 Task: Select the option "contact for pricing".
Action: Mouse moved to (812, 103)
Screenshot: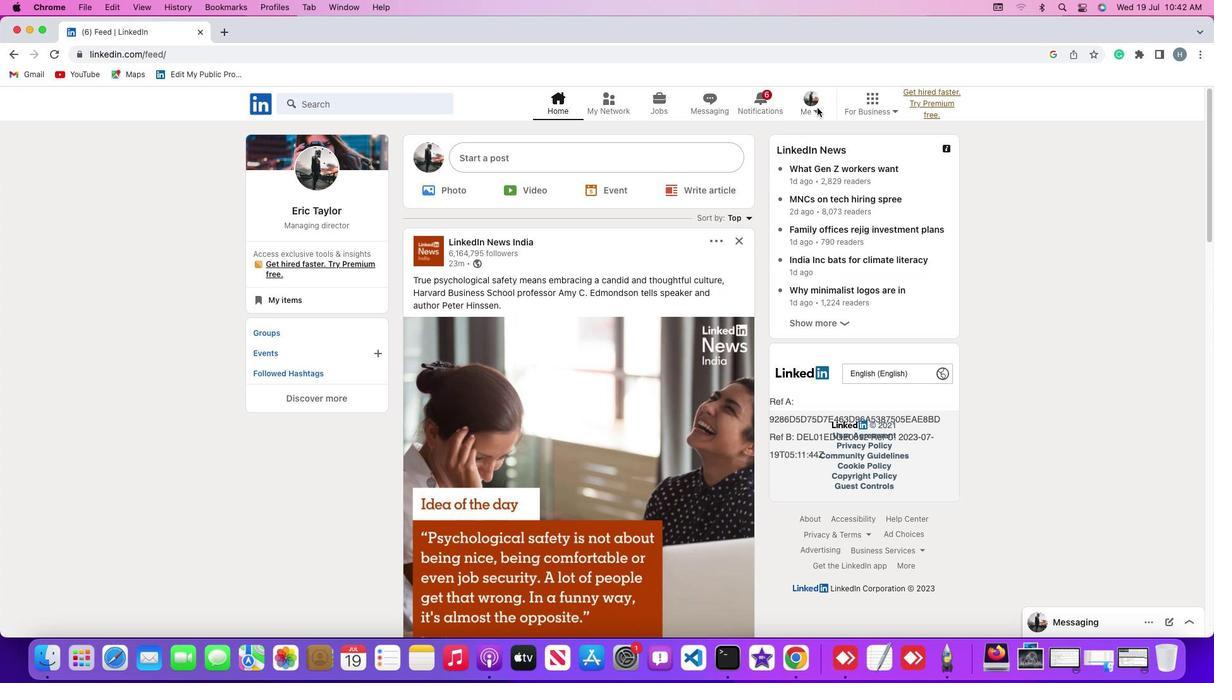 
Action: Mouse pressed left at (812, 103)
Screenshot: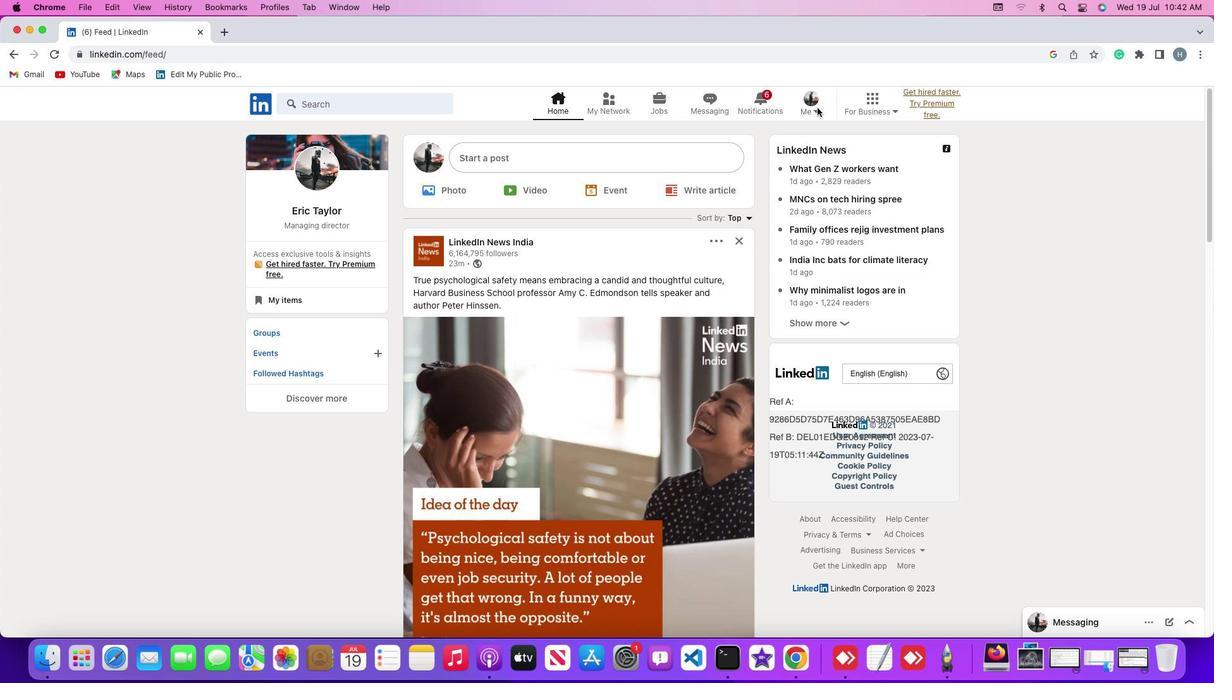 
Action: Mouse moved to (812, 105)
Screenshot: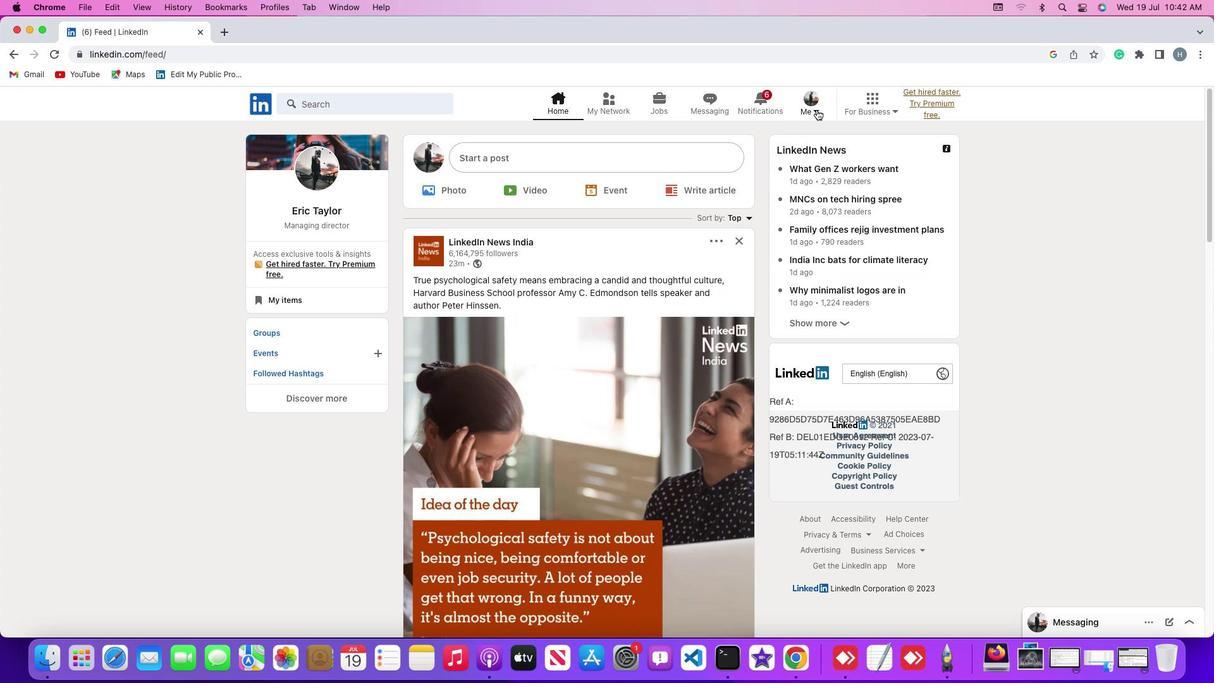 
Action: Mouse pressed left at (812, 105)
Screenshot: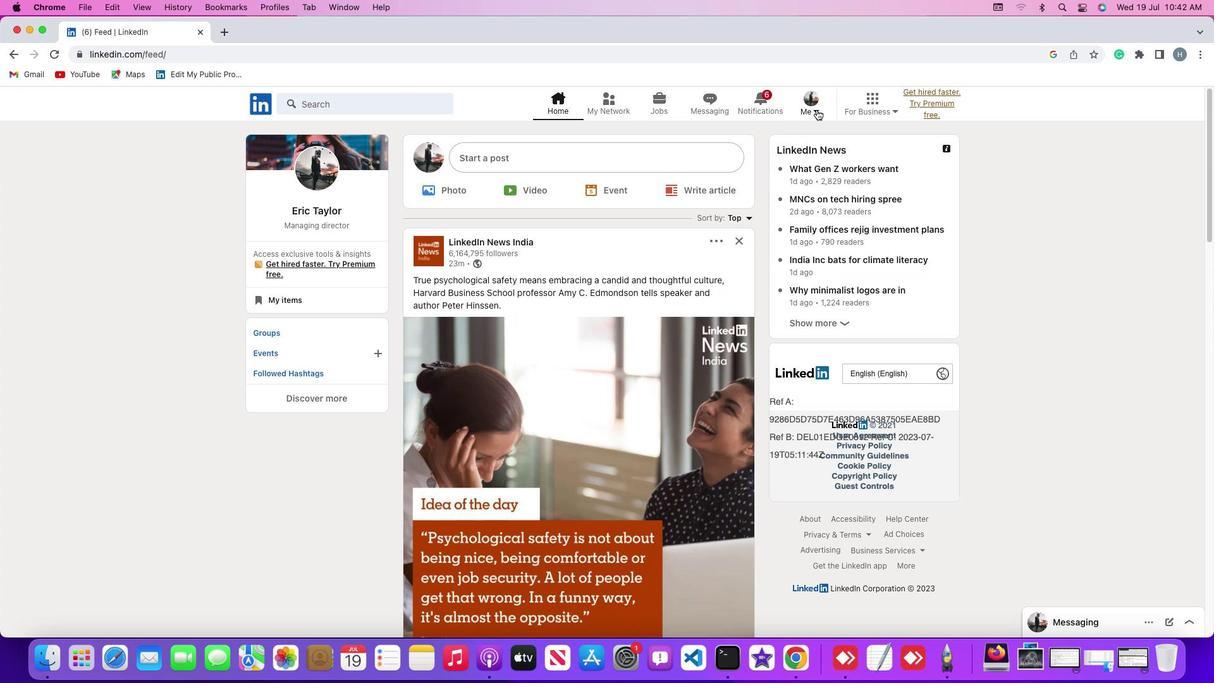 
Action: Mouse moved to (804, 169)
Screenshot: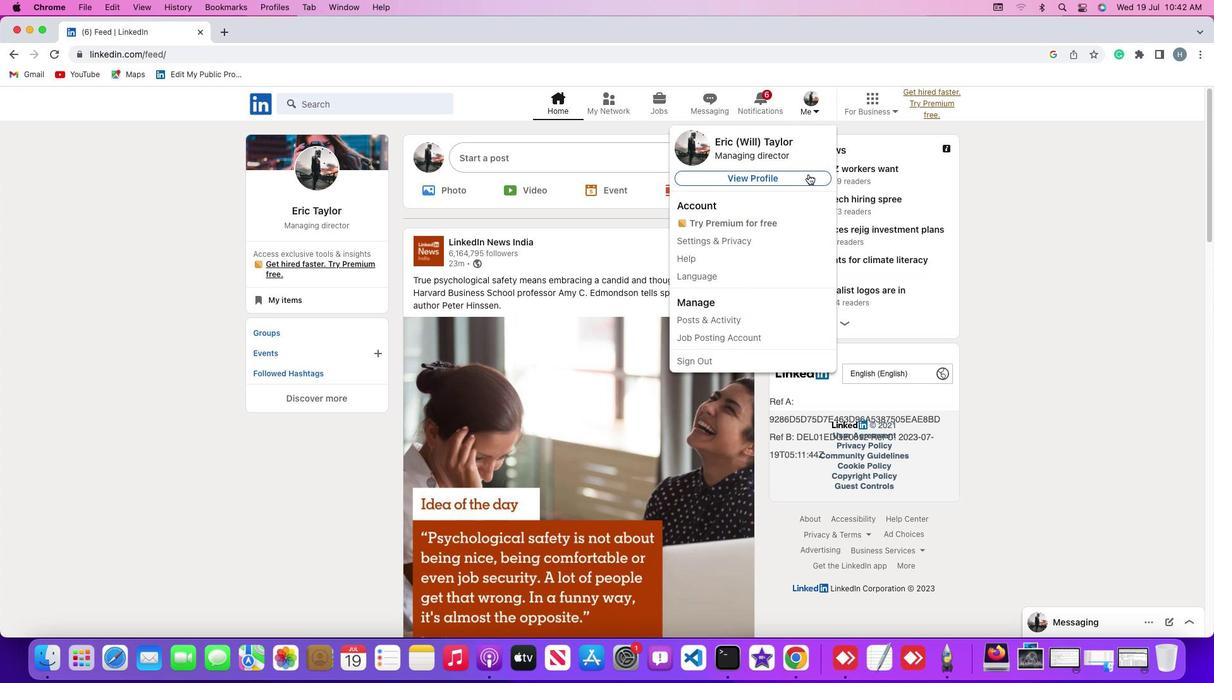 
Action: Mouse pressed left at (804, 169)
Screenshot: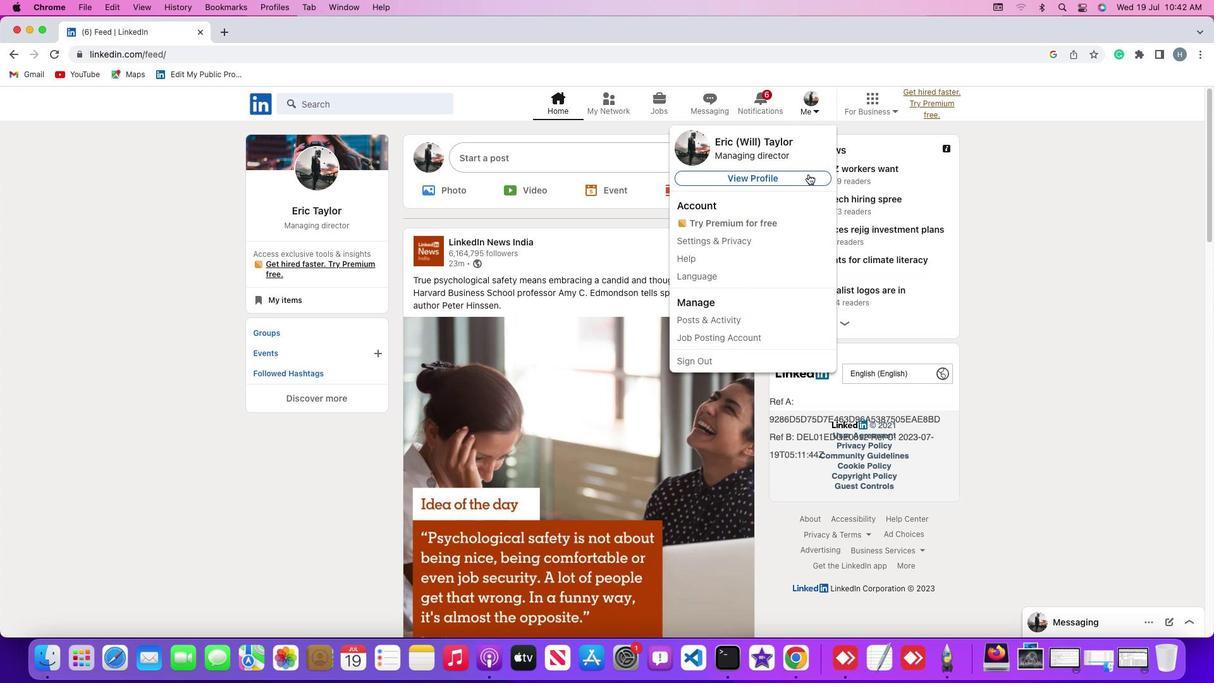 
Action: Mouse moved to (284, 378)
Screenshot: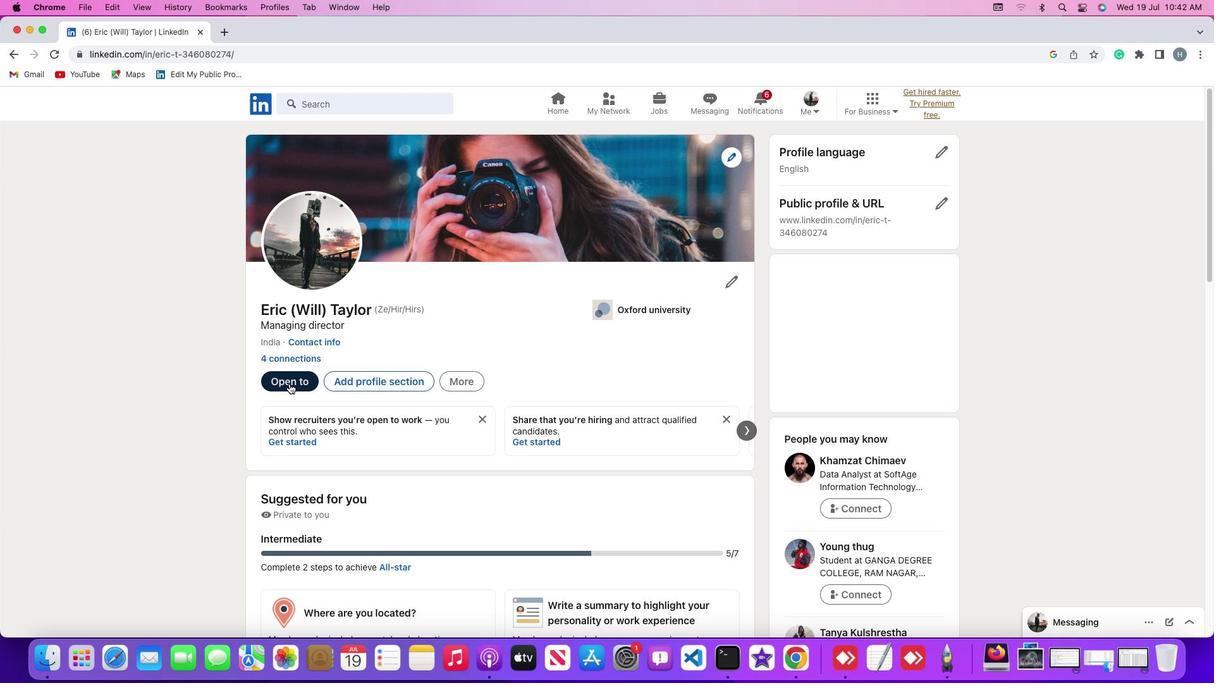 
Action: Mouse pressed left at (284, 378)
Screenshot: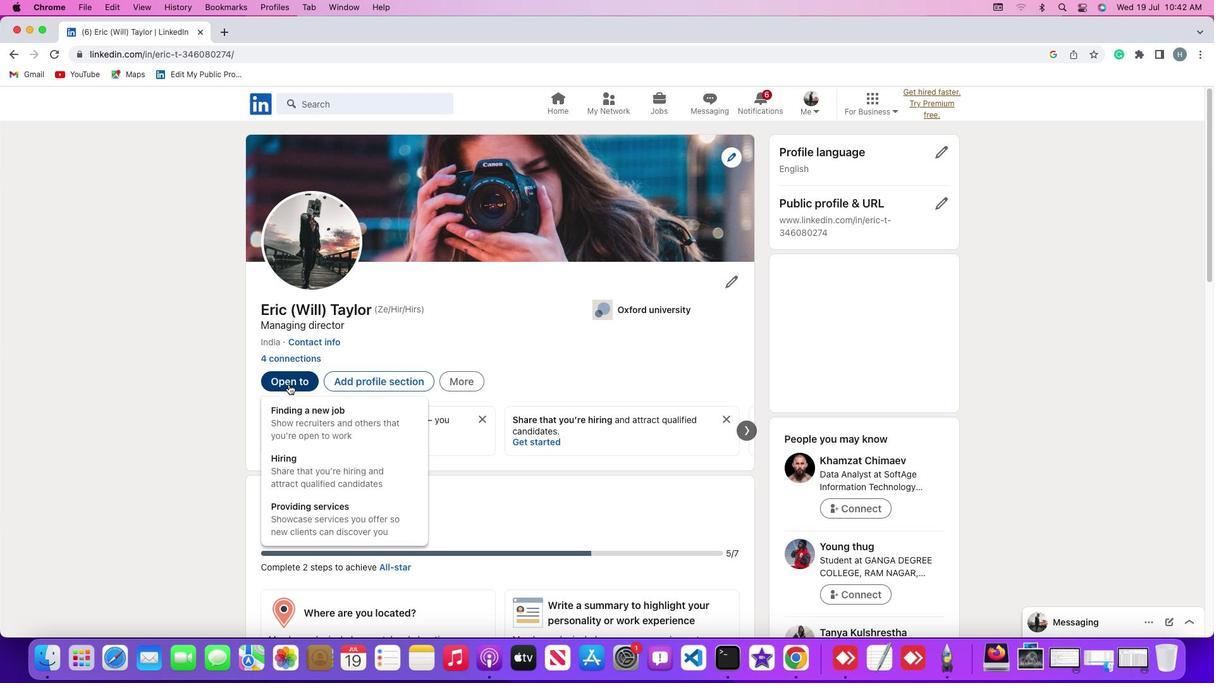 
Action: Mouse moved to (292, 512)
Screenshot: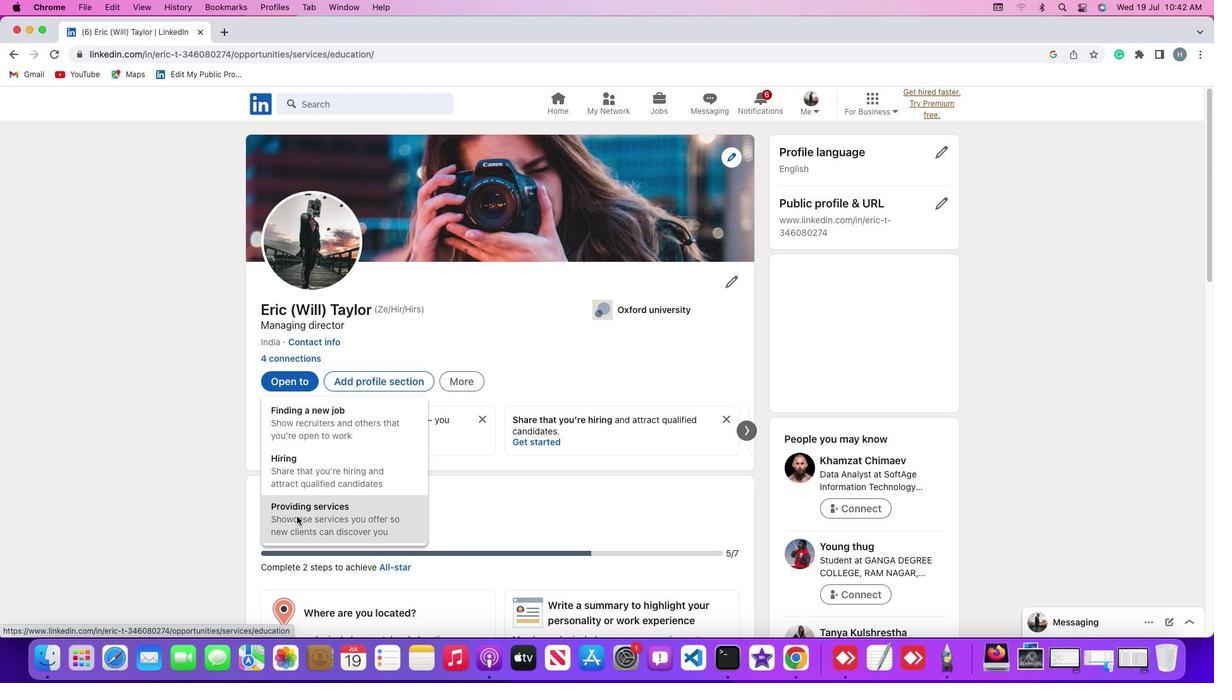 
Action: Mouse pressed left at (292, 512)
Screenshot: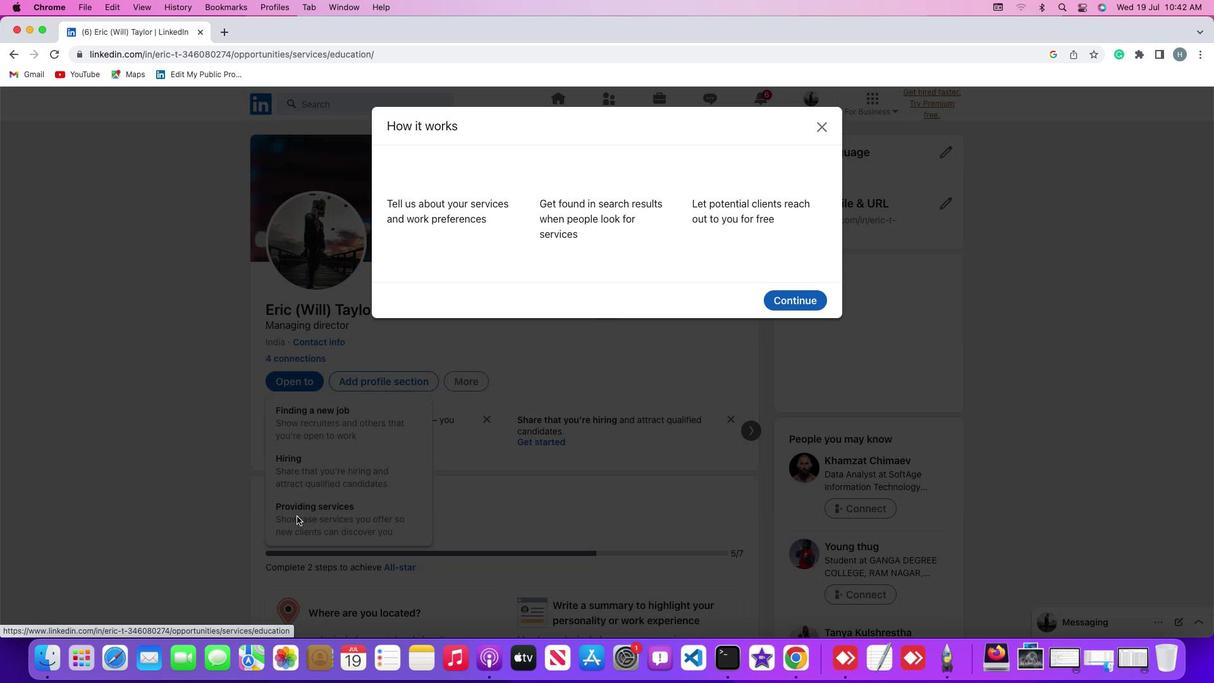 
Action: Mouse moved to (807, 296)
Screenshot: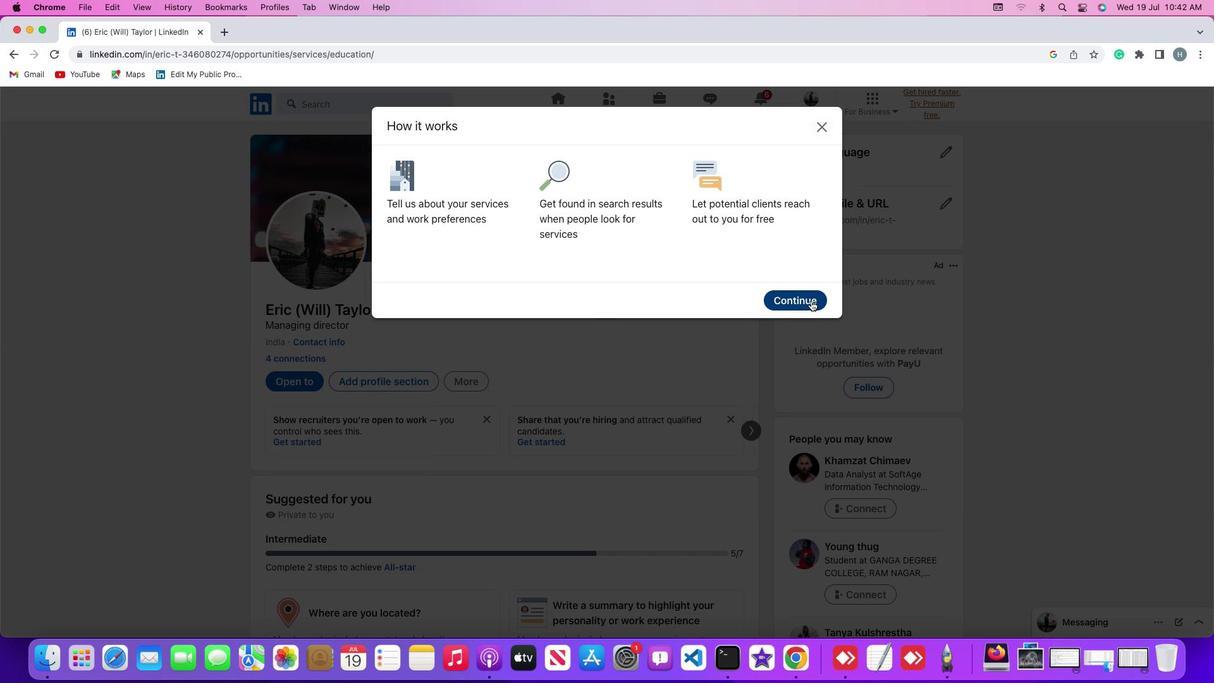 
Action: Mouse pressed left at (807, 296)
Screenshot: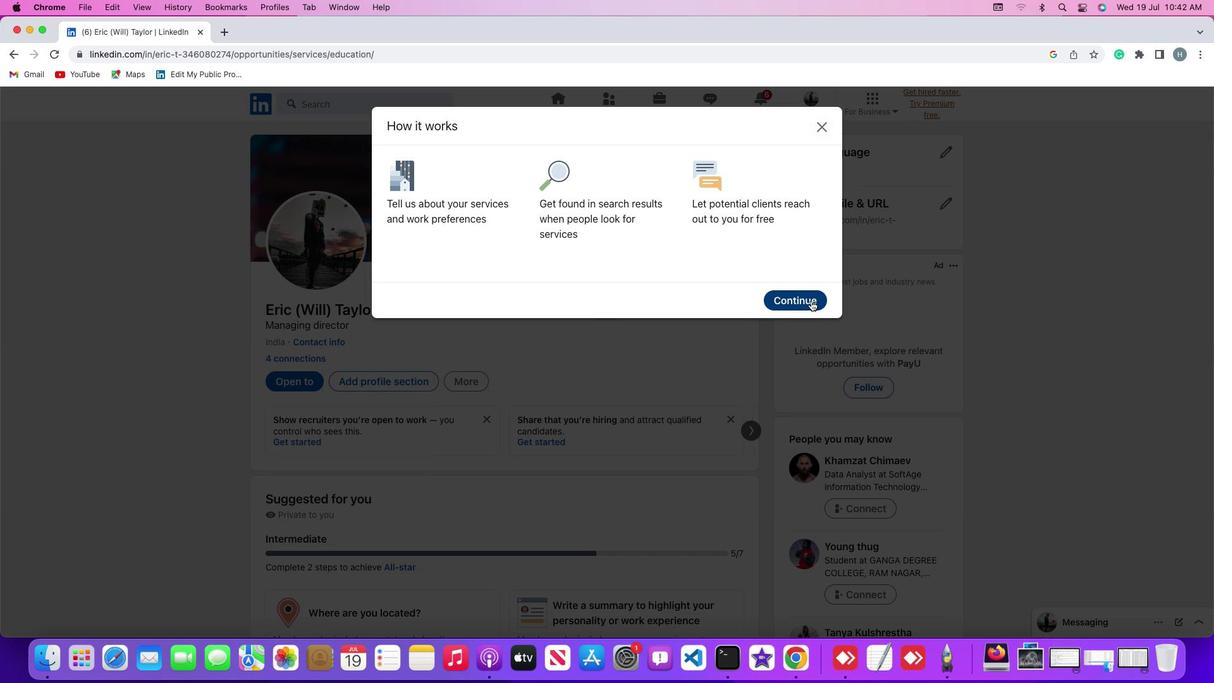 
Action: Mouse moved to (715, 368)
Screenshot: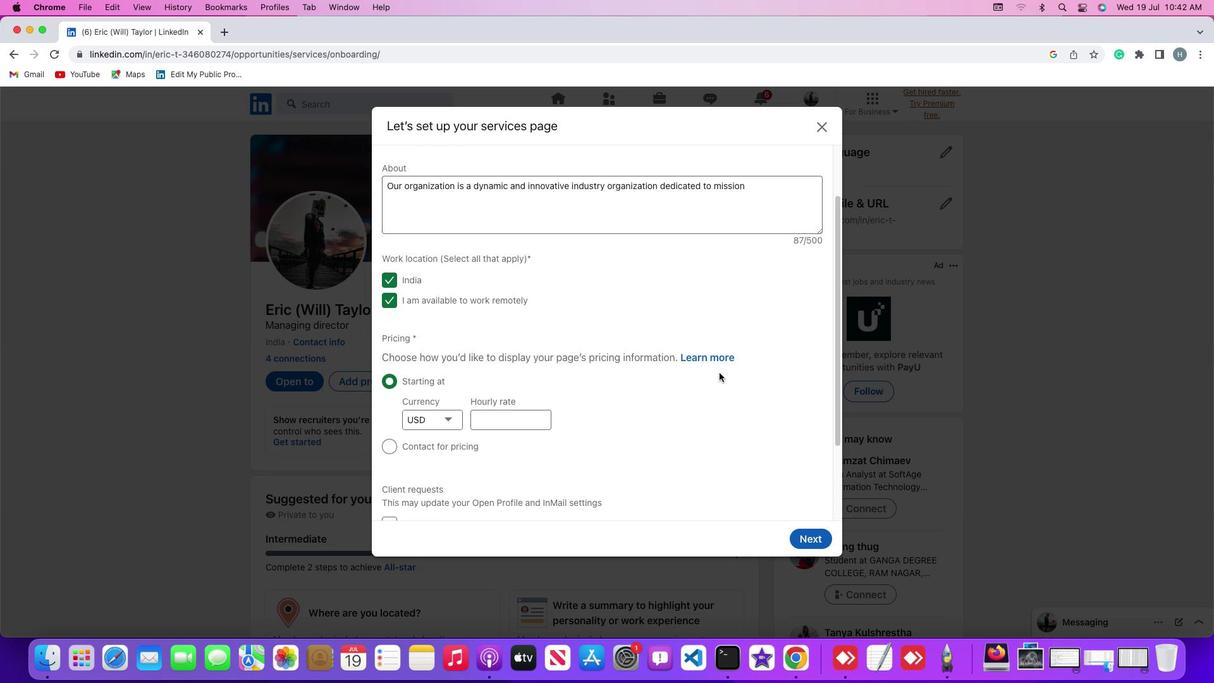 
Action: Mouse scrolled (715, 368) with delta (-3, -4)
Screenshot: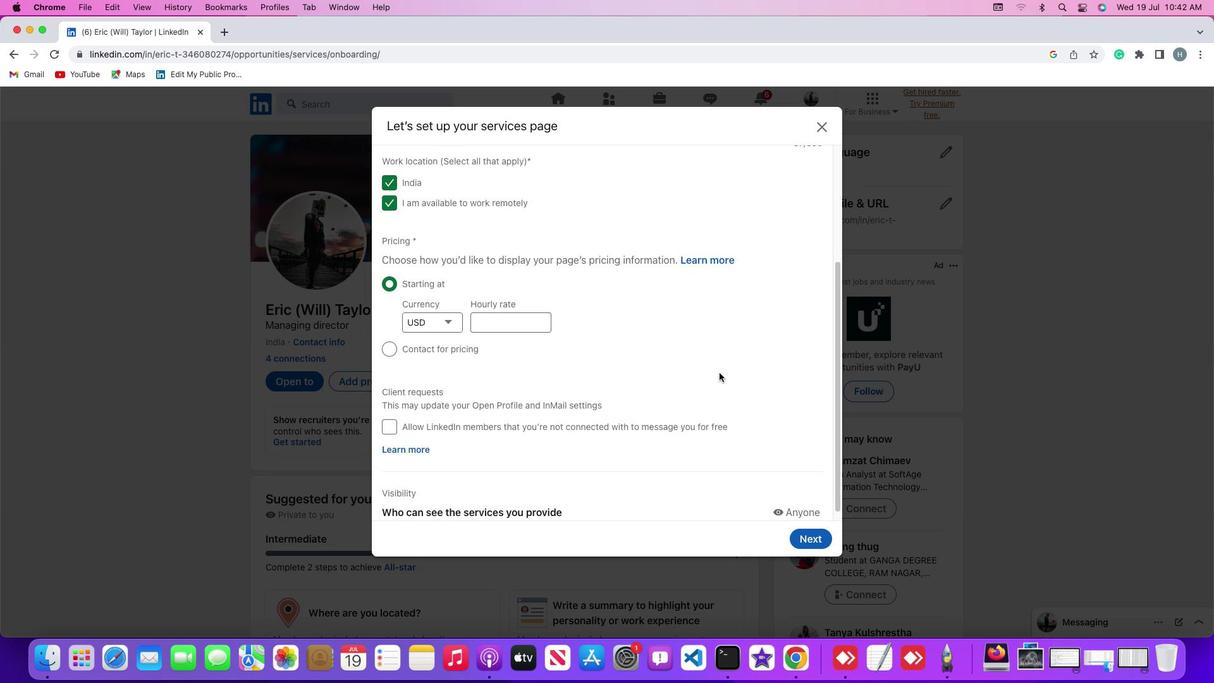 
Action: Mouse scrolled (715, 368) with delta (-3, -4)
Screenshot: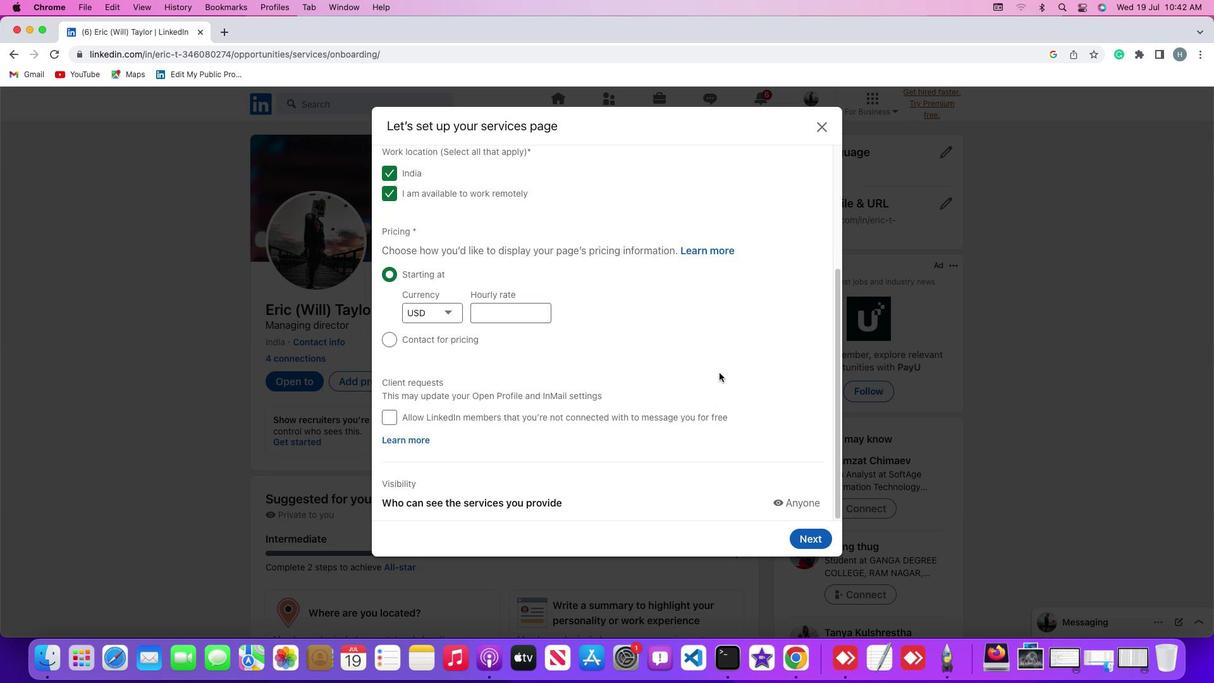 
Action: Mouse scrolled (715, 368) with delta (-3, -5)
Screenshot: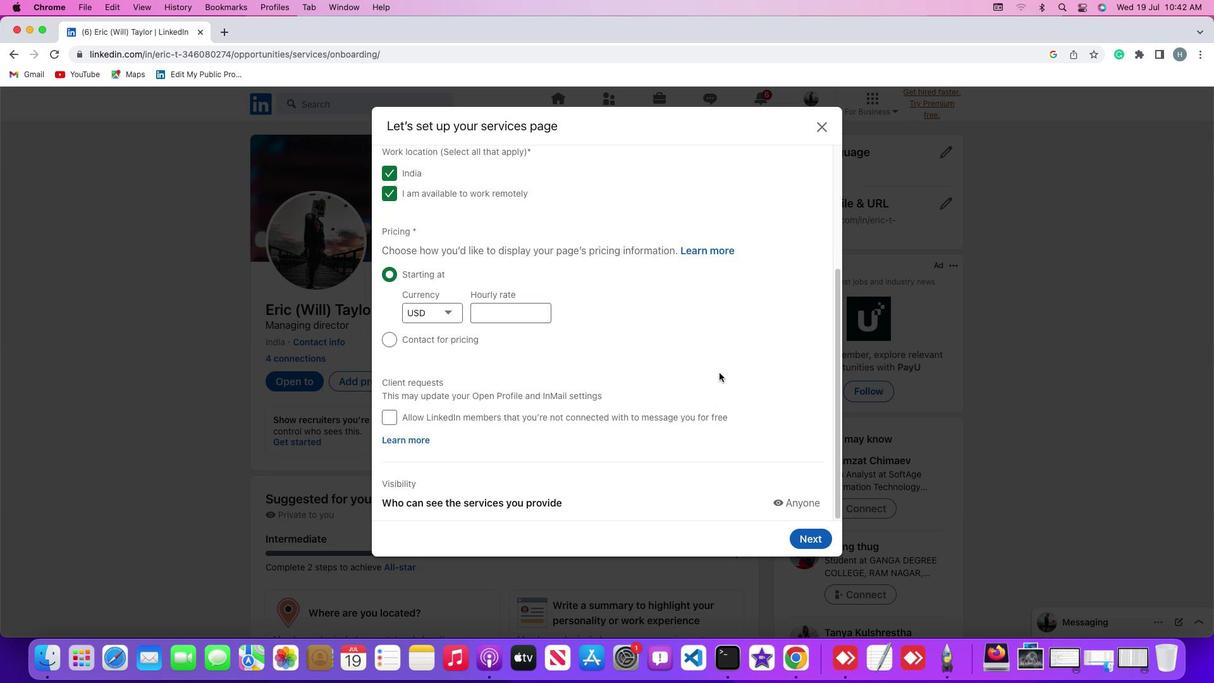 
Action: Mouse scrolled (715, 368) with delta (-3, -6)
Screenshot: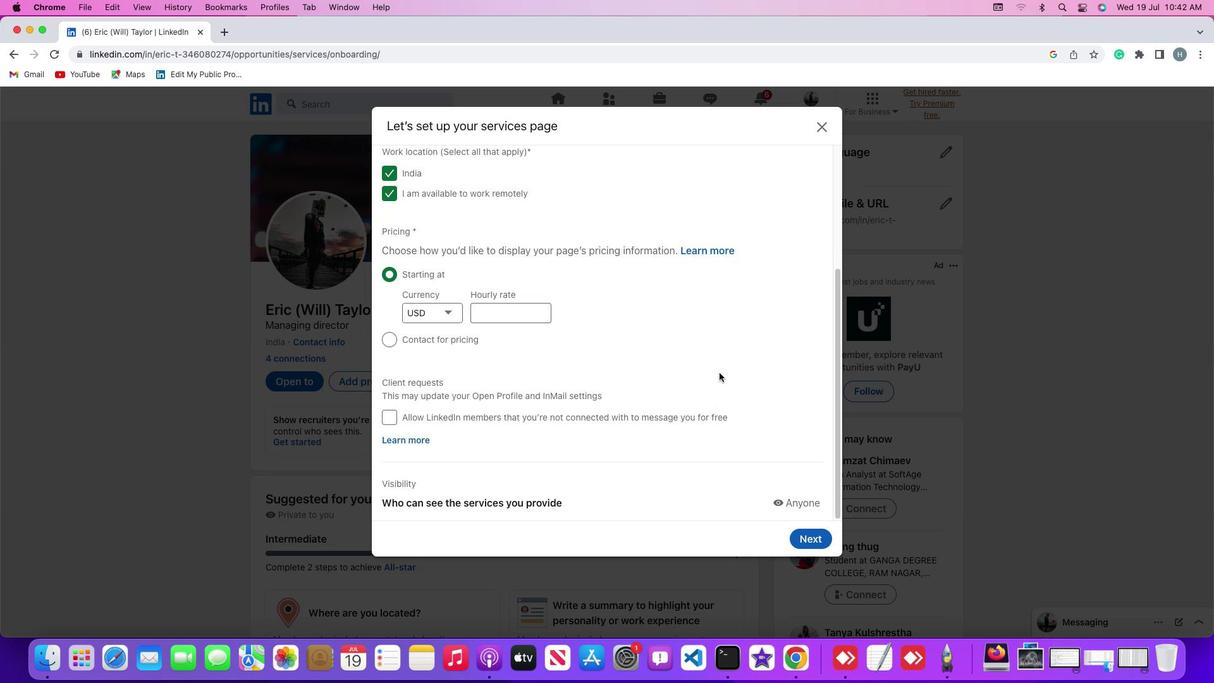 
Action: Mouse scrolled (715, 368) with delta (-3, -7)
Screenshot: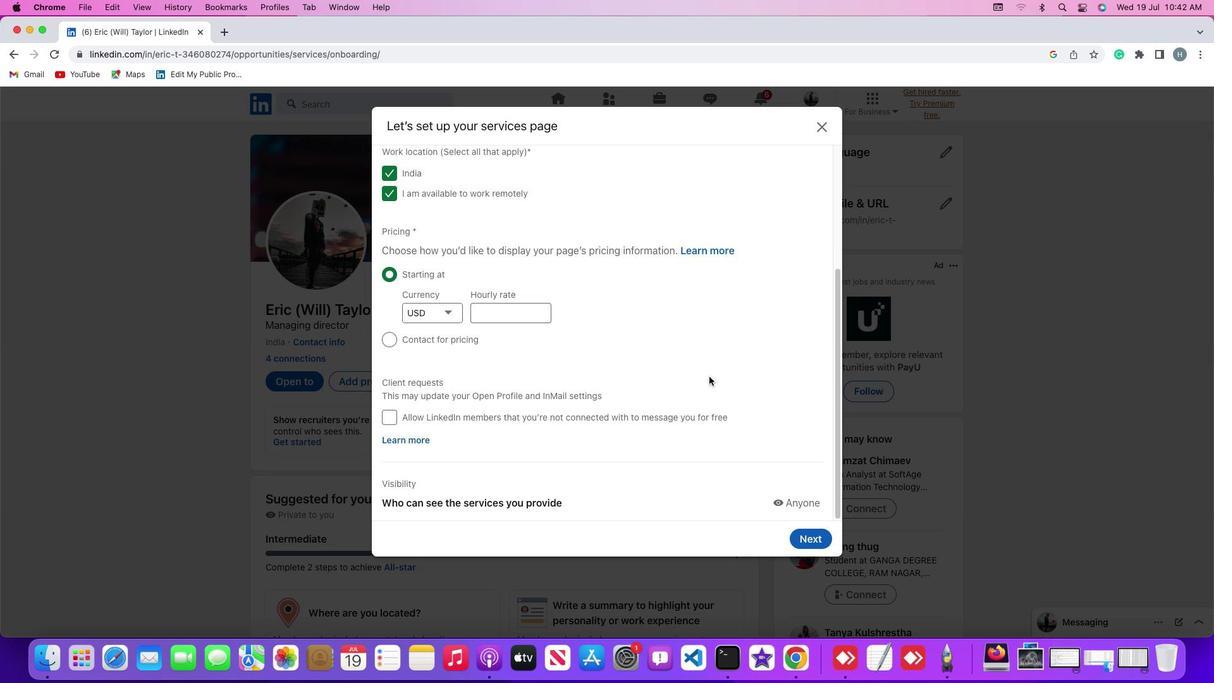 
Action: Mouse moved to (387, 334)
Screenshot: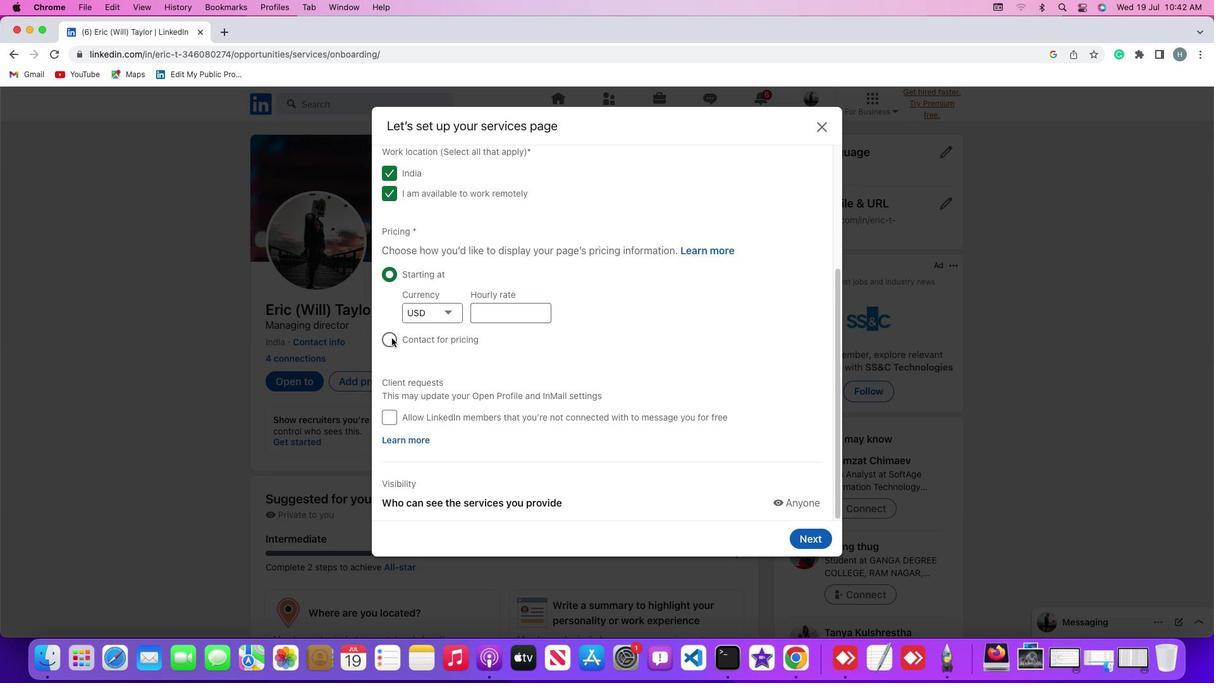
Action: Mouse pressed left at (387, 334)
Screenshot: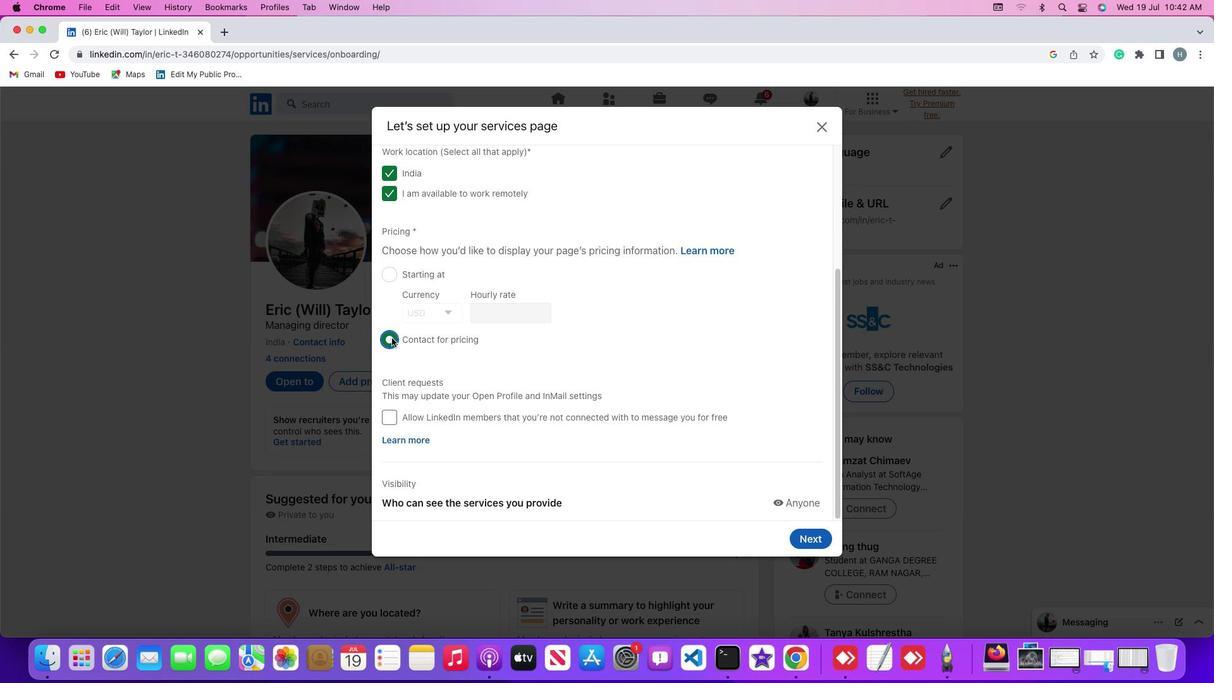
Action: Mouse moved to (516, 359)
Screenshot: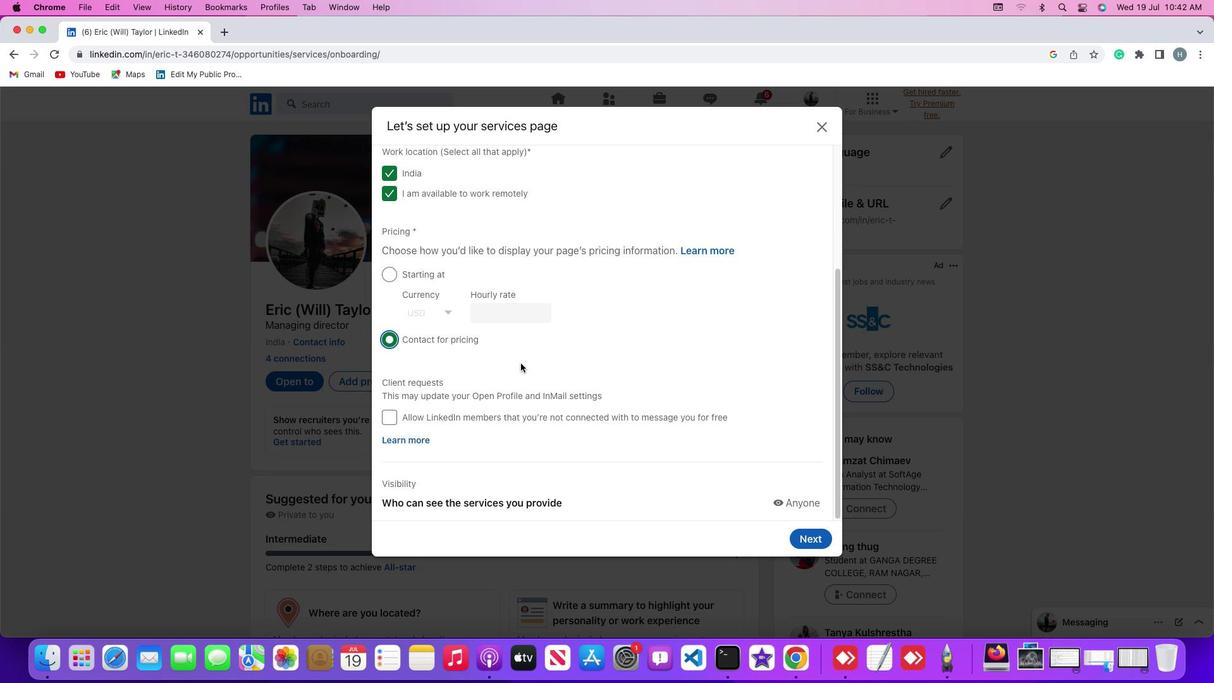 
